 Task: Create a rule from the Routing list, Task moved to a section -> Set Priority in the project BlueChip , set the section as Done clear the priority
Action: Mouse moved to (1007, 164)
Screenshot: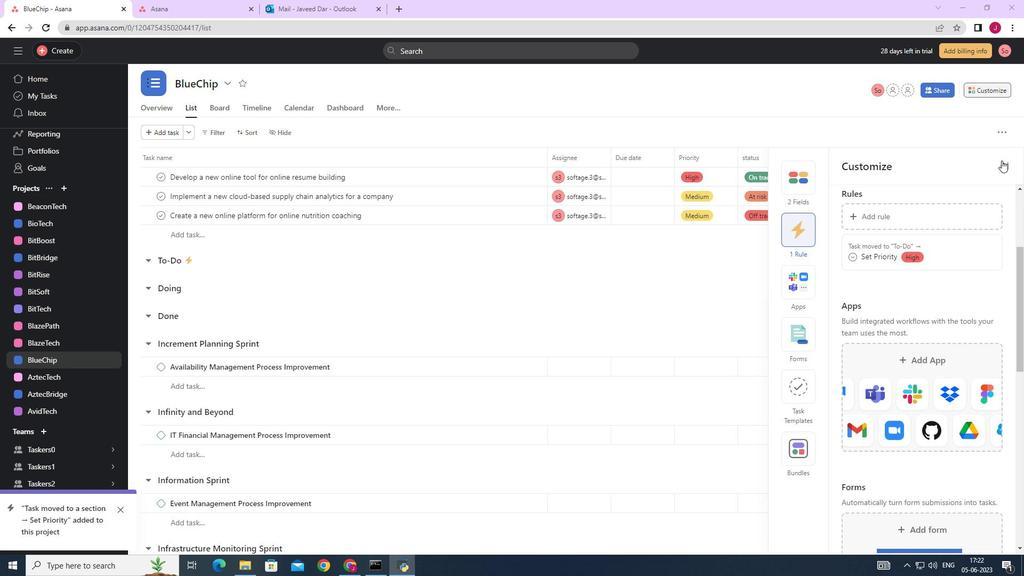 
Action: Mouse pressed left at (1007, 164)
Screenshot: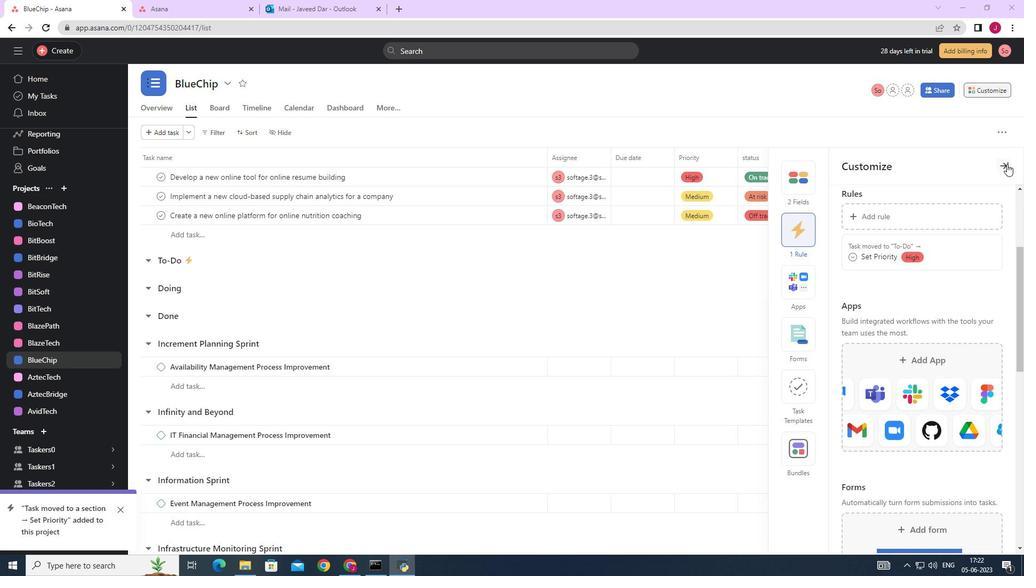 
Action: Mouse moved to (986, 90)
Screenshot: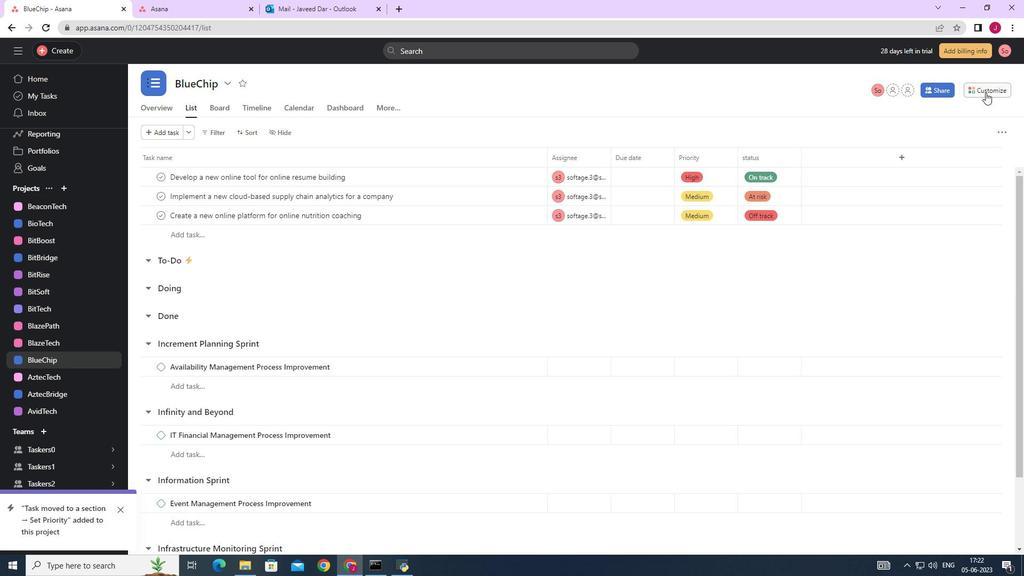 
Action: Mouse pressed left at (986, 90)
Screenshot: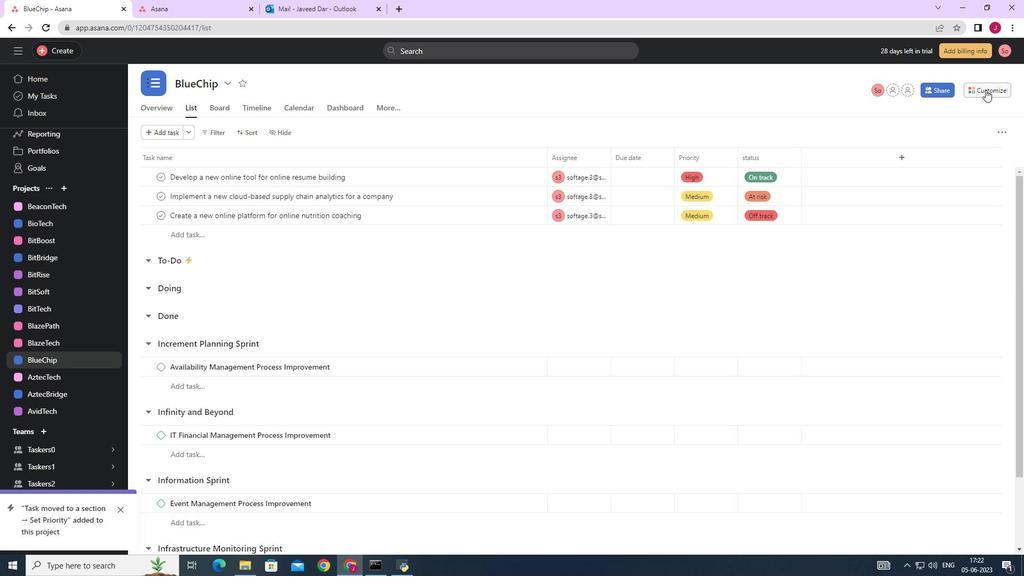 
Action: Mouse moved to (801, 237)
Screenshot: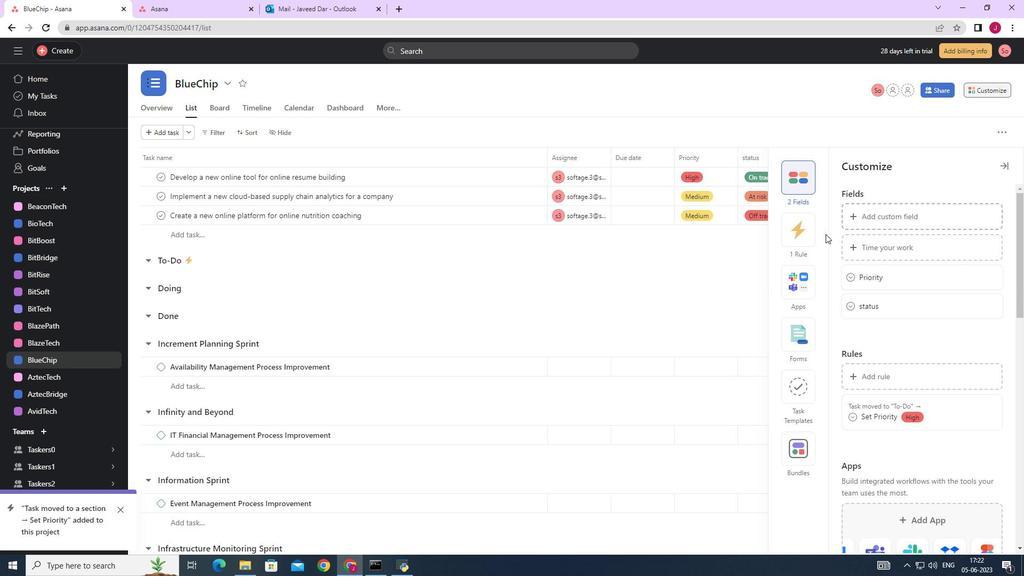 
Action: Mouse pressed left at (801, 237)
Screenshot: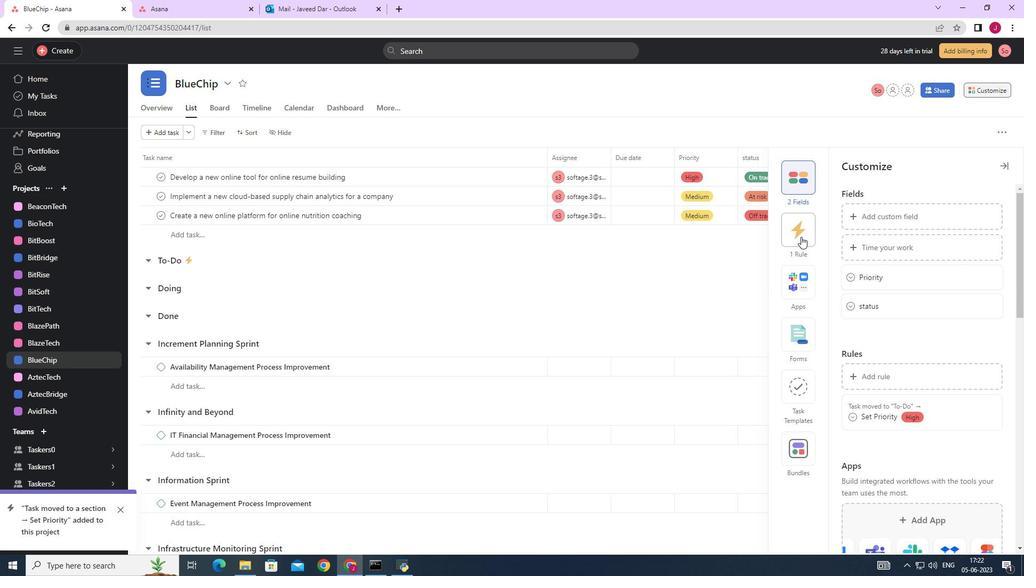 
Action: Mouse moved to (898, 212)
Screenshot: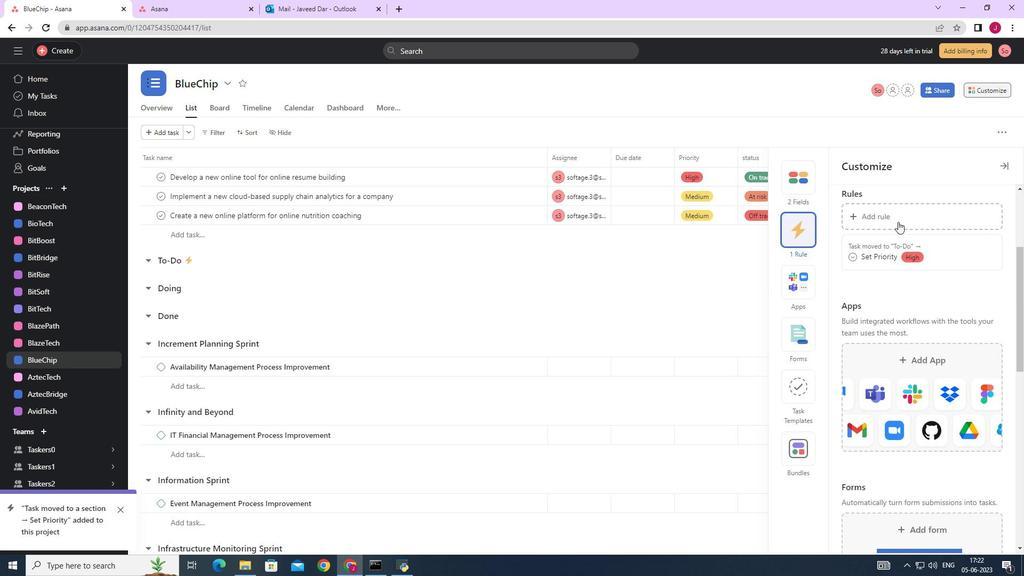 
Action: Mouse pressed left at (898, 212)
Screenshot: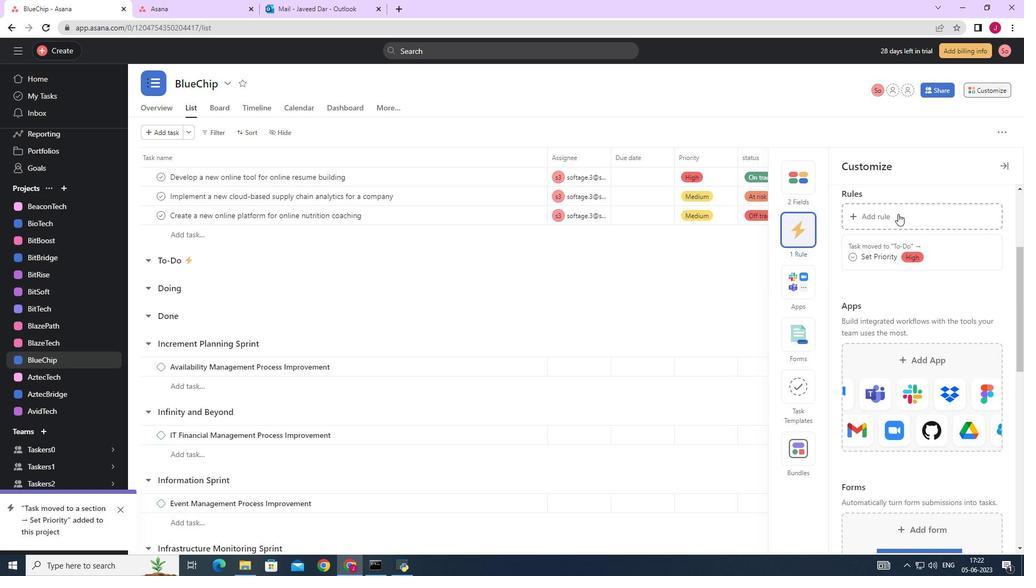 
Action: Mouse moved to (224, 137)
Screenshot: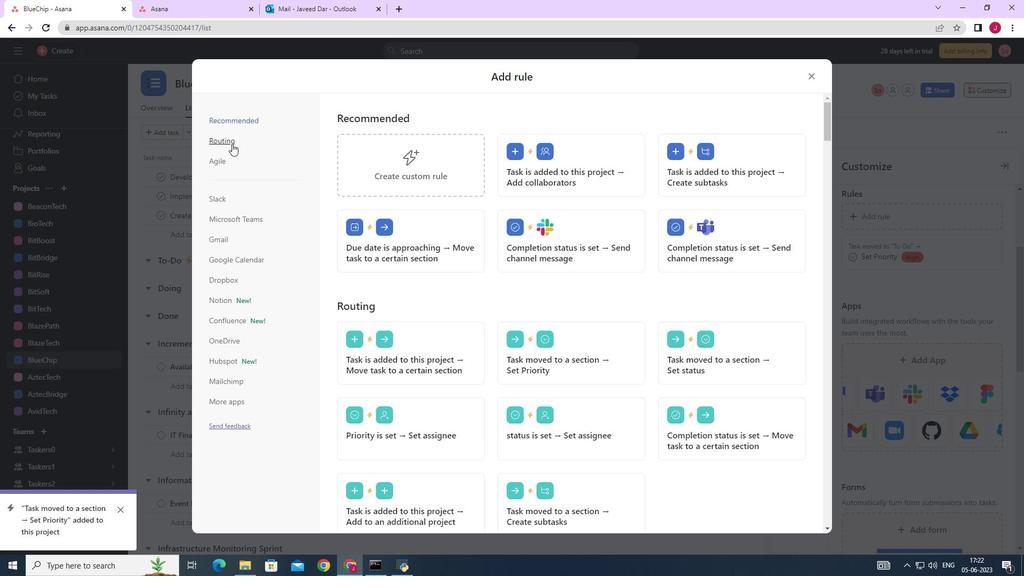 
Action: Mouse pressed left at (224, 137)
Screenshot: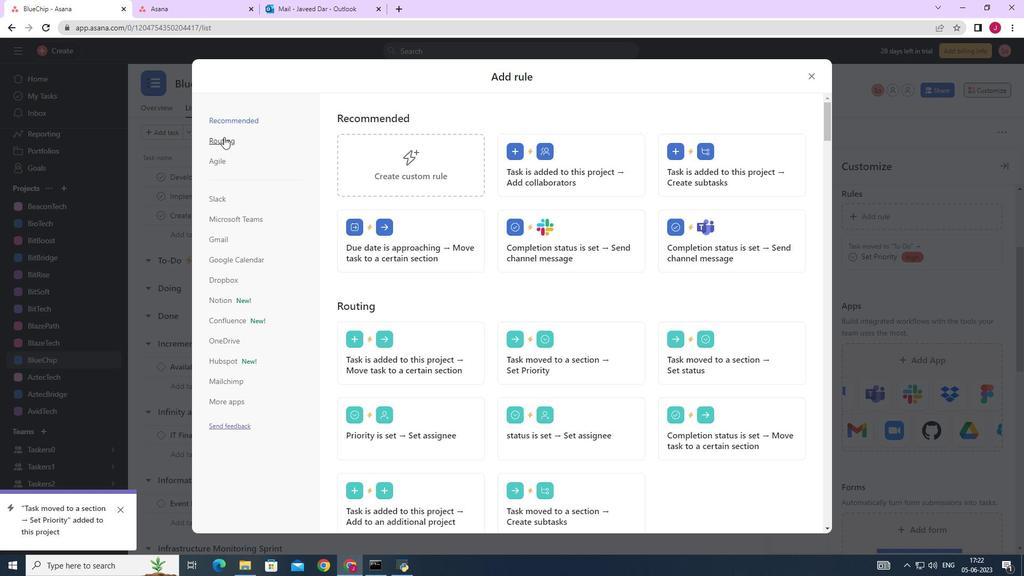 
Action: Mouse moved to (588, 154)
Screenshot: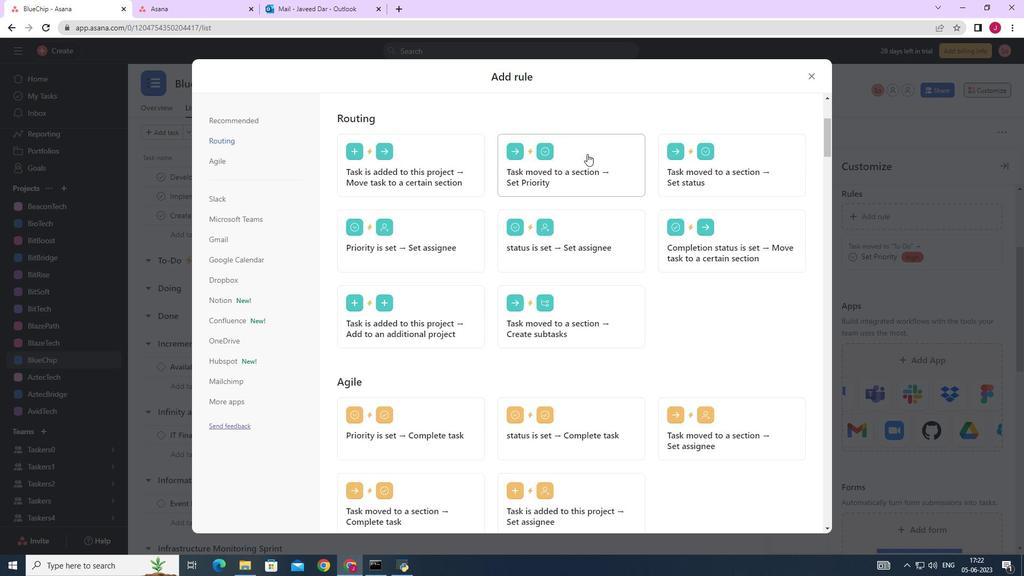 
Action: Mouse pressed left at (588, 154)
Screenshot: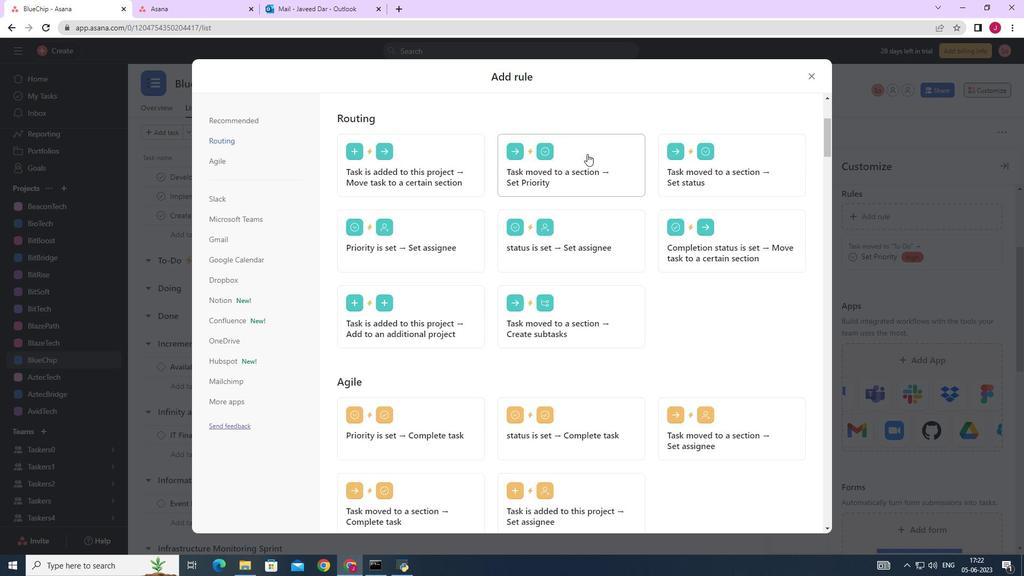 
Action: Mouse moved to (352, 287)
Screenshot: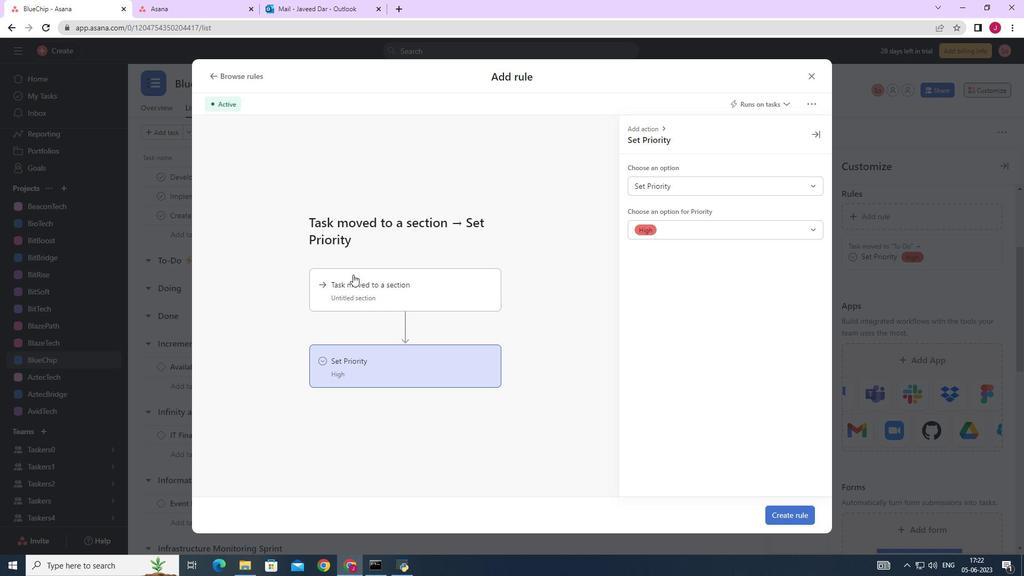 
Action: Mouse pressed left at (352, 287)
Screenshot: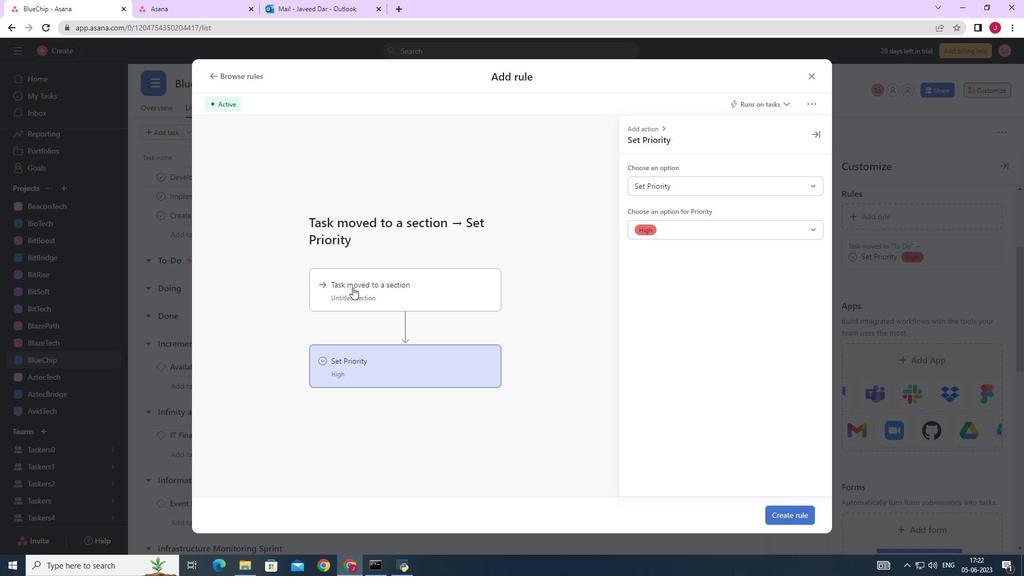 
Action: Mouse moved to (689, 180)
Screenshot: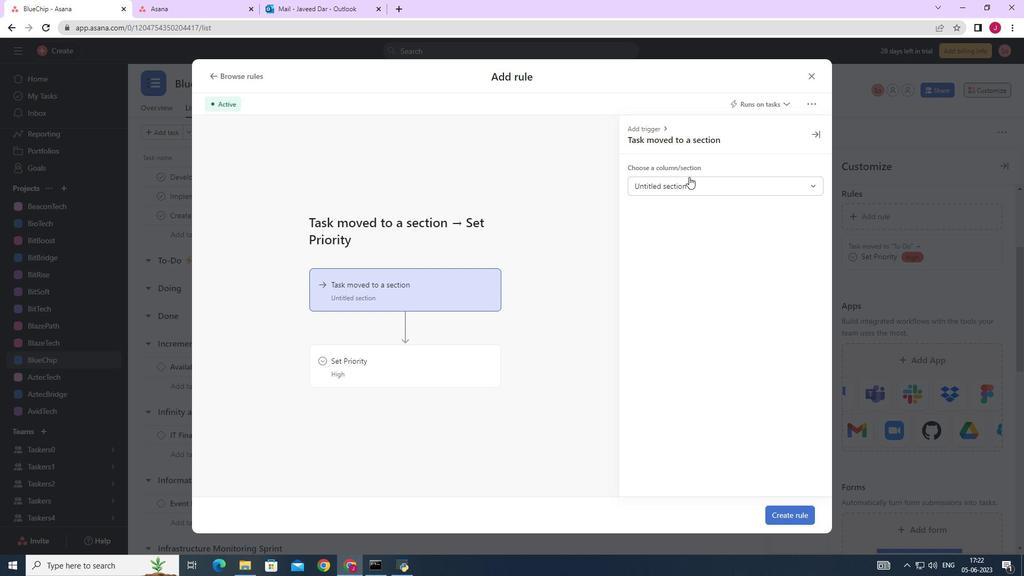 
Action: Mouse pressed left at (689, 180)
Screenshot: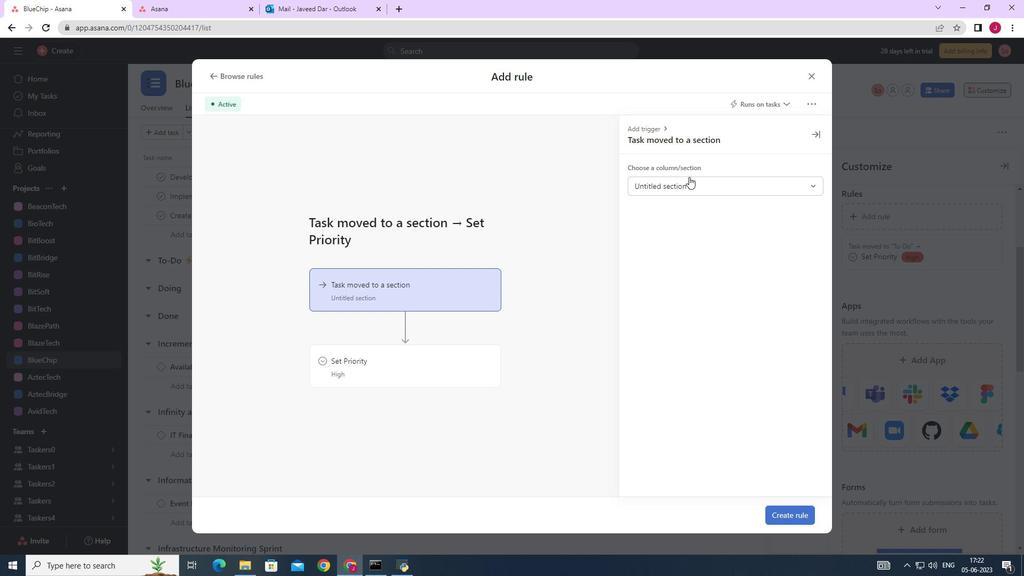 
Action: Mouse moved to (656, 268)
Screenshot: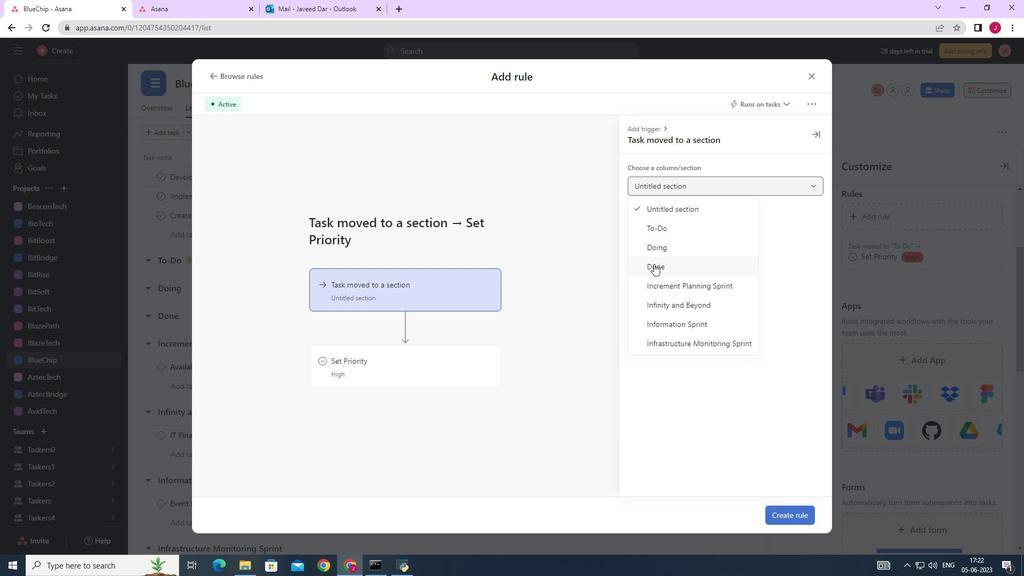 
Action: Mouse pressed left at (656, 268)
Screenshot: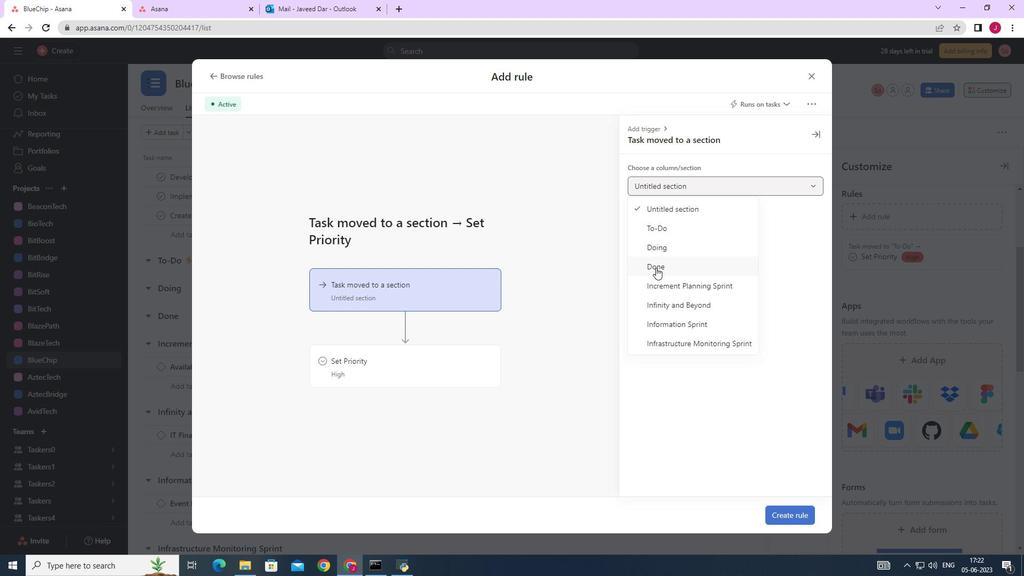 
Action: Mouse moved to (430, 349)
Screenshot: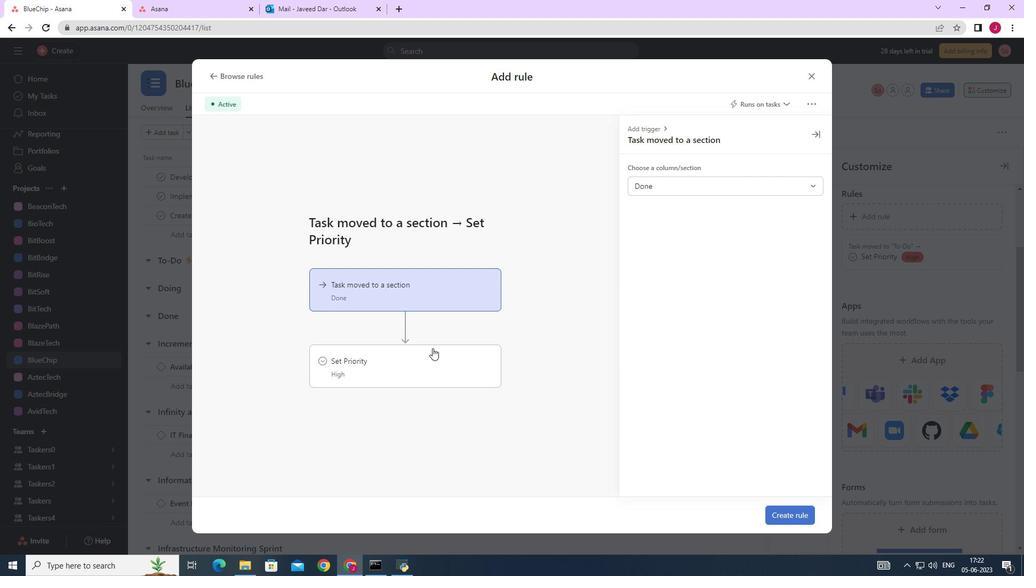 
Action: Mouse pressed left at (430, 349)
Screenshot: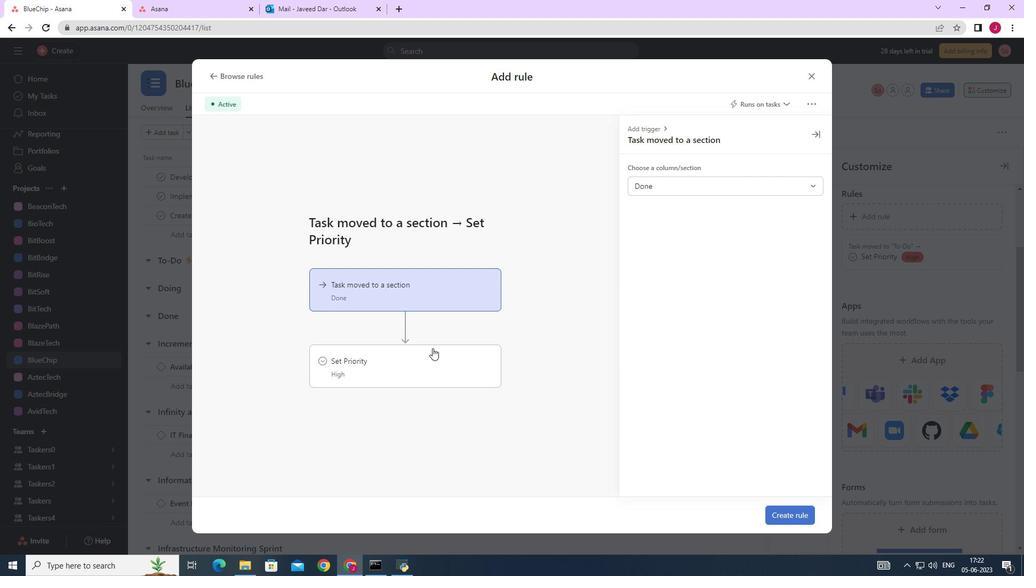 
Action: Mouse moved to (653, 182)
Screenshot: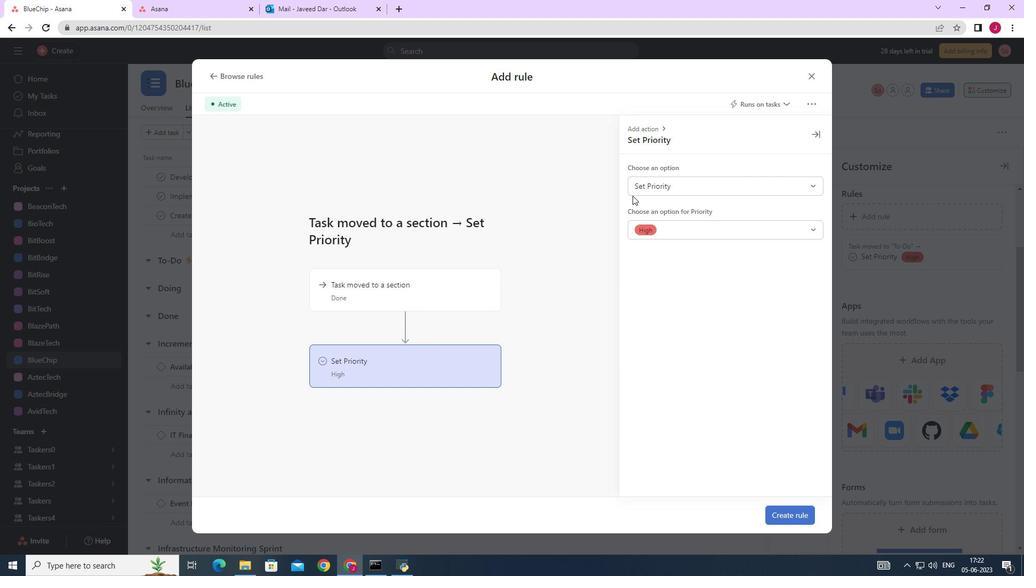 
Action: Mouse pressed left at (653, 182)
Screenshot: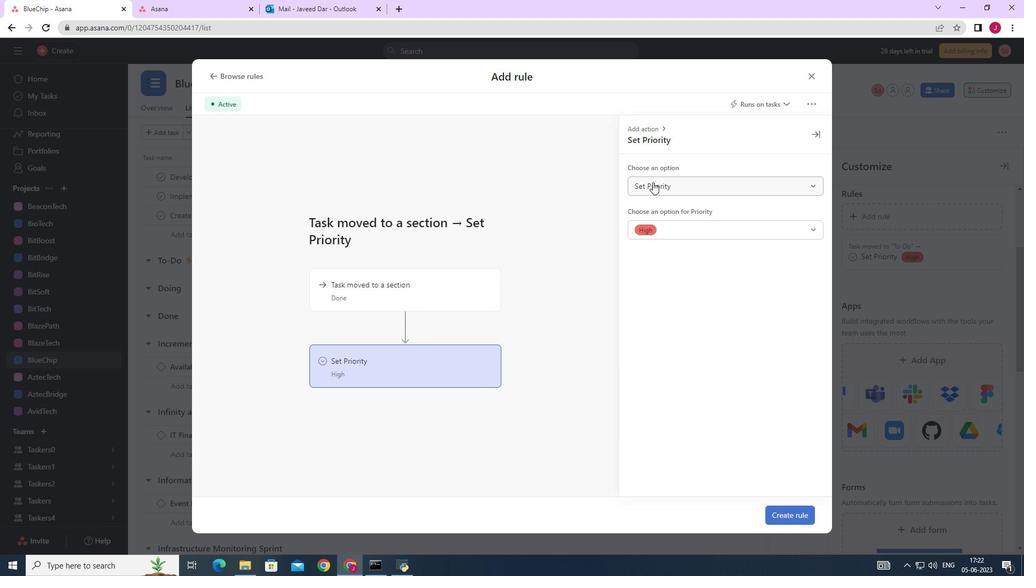
Action: Mouse moved to (668, 227)
Screenshot: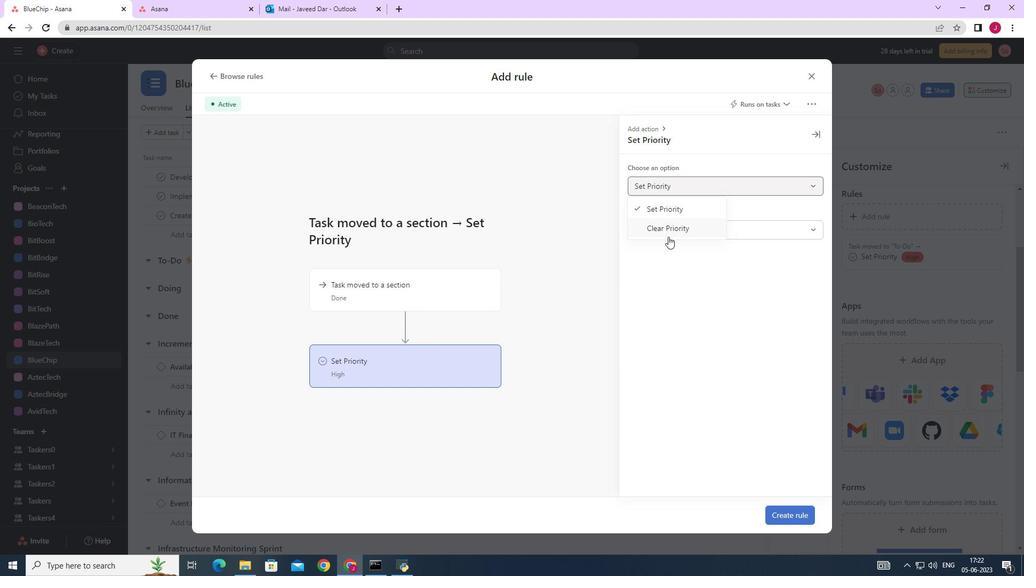 
Action: Mouse pressed left at (668, 227)
Screenshot: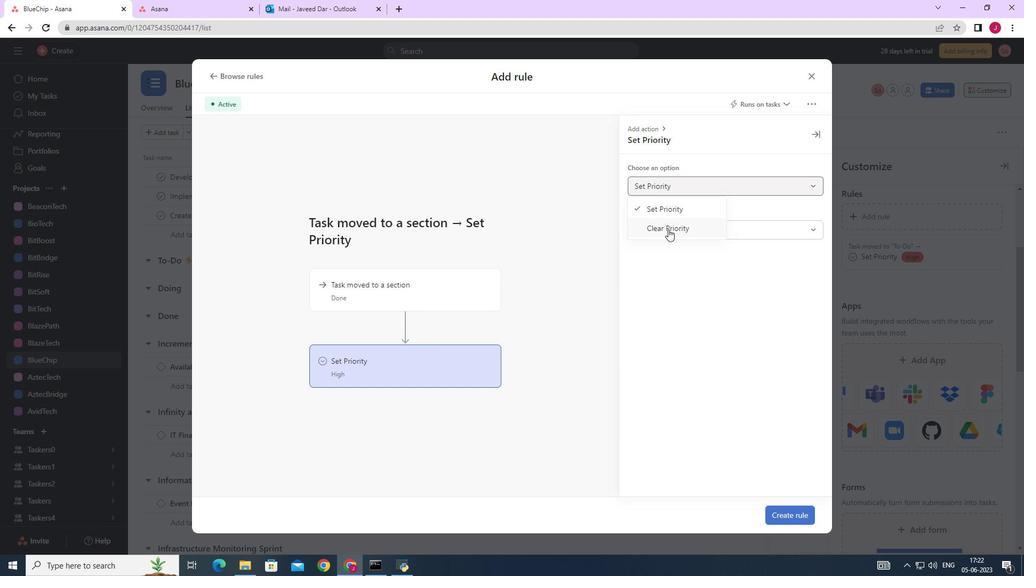 
Action: Mouse moved to (430, 366)
Screenshot: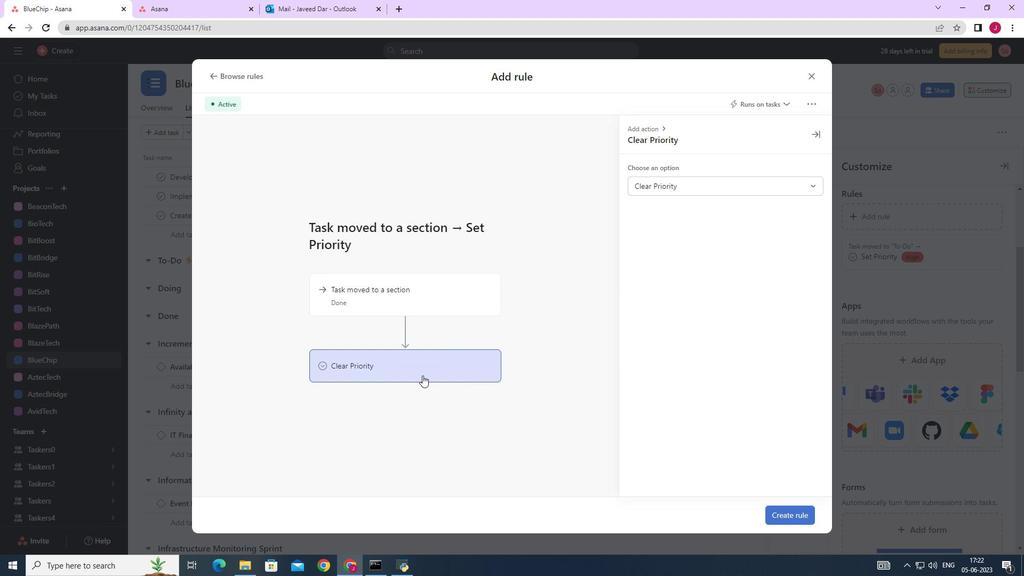 
Action: Mouse pressed left at (430, 366)
Screenshot: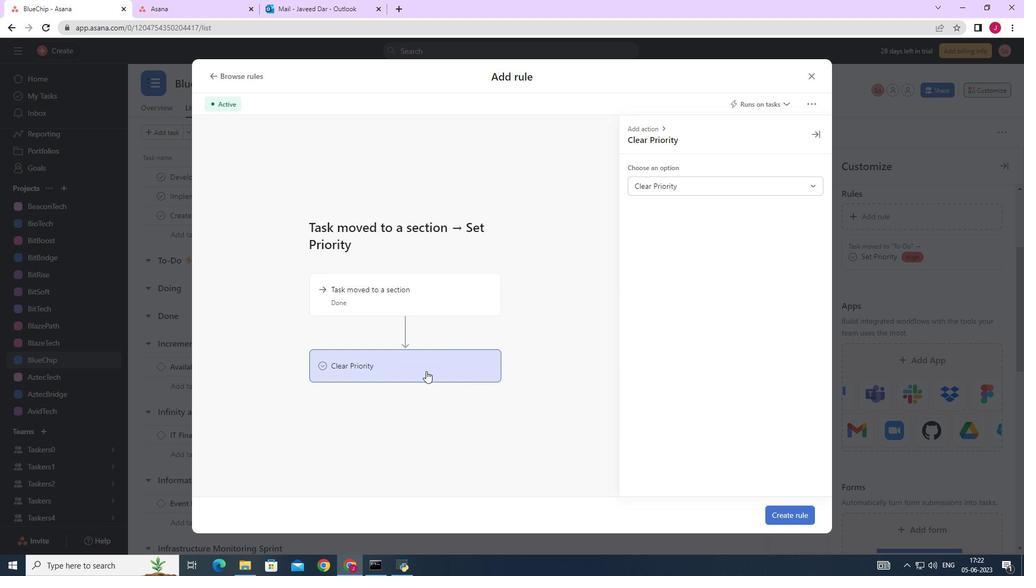 
Action: Mouse moved to (782, 510)
Screenshot: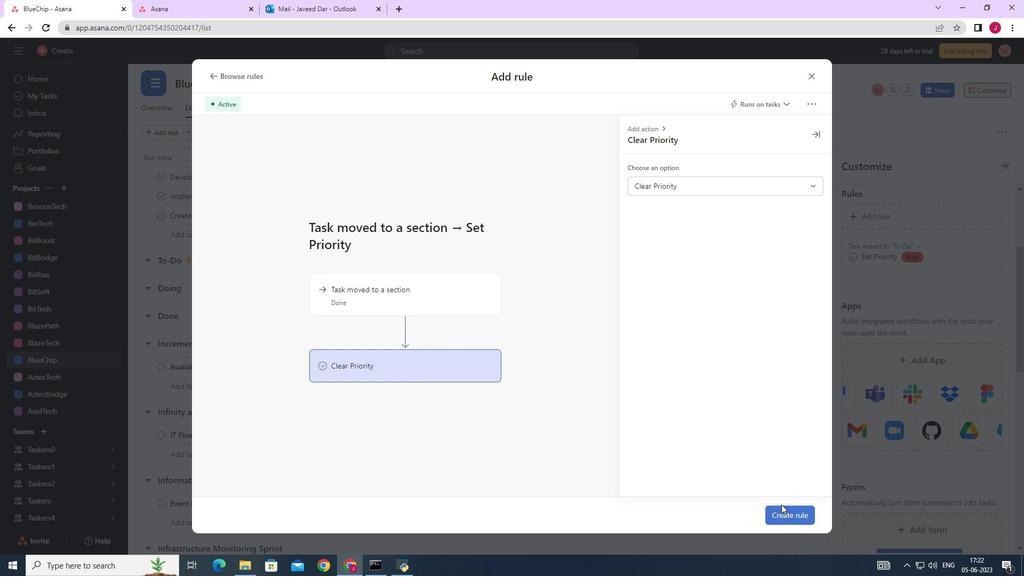 
Action: Mouse pressed left at (782, 510)
Screenshot: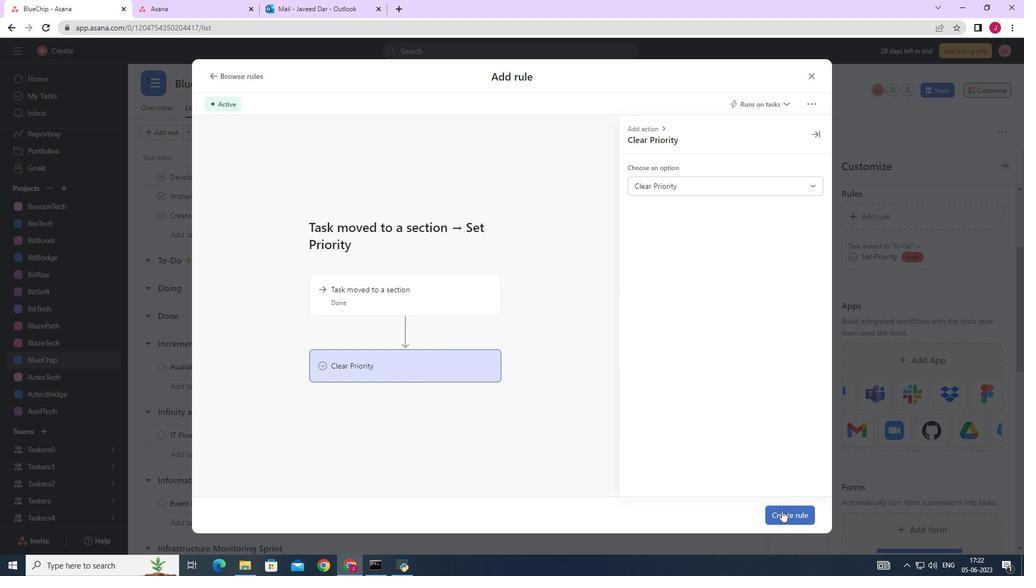 
Action: Mouse moved to (740, 482)
Screenshot: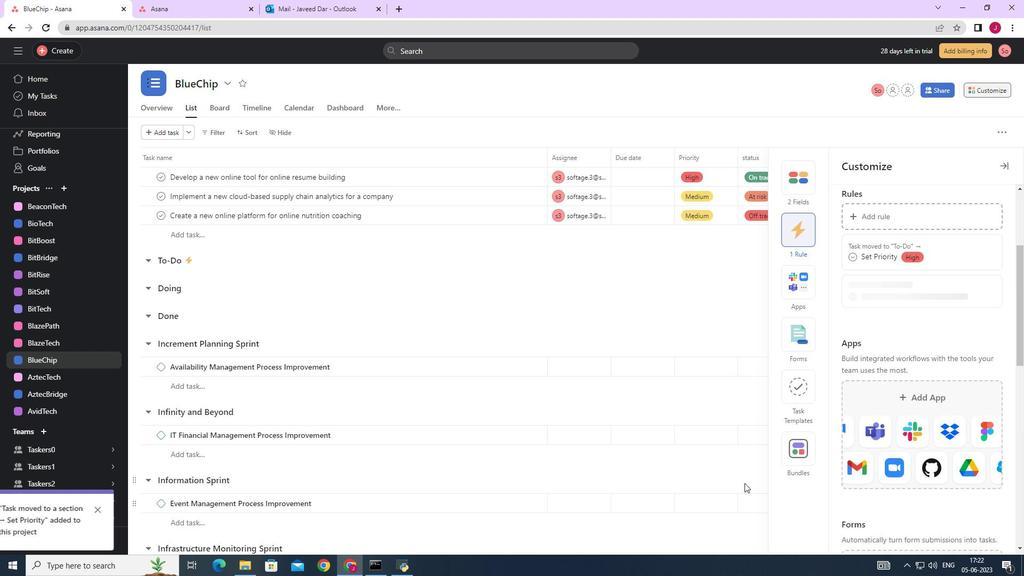 
